 Task: Create a rule when a card is emailed into the board by anyone.
Action: Mouse pressed left at (487, 399)
Screenshot: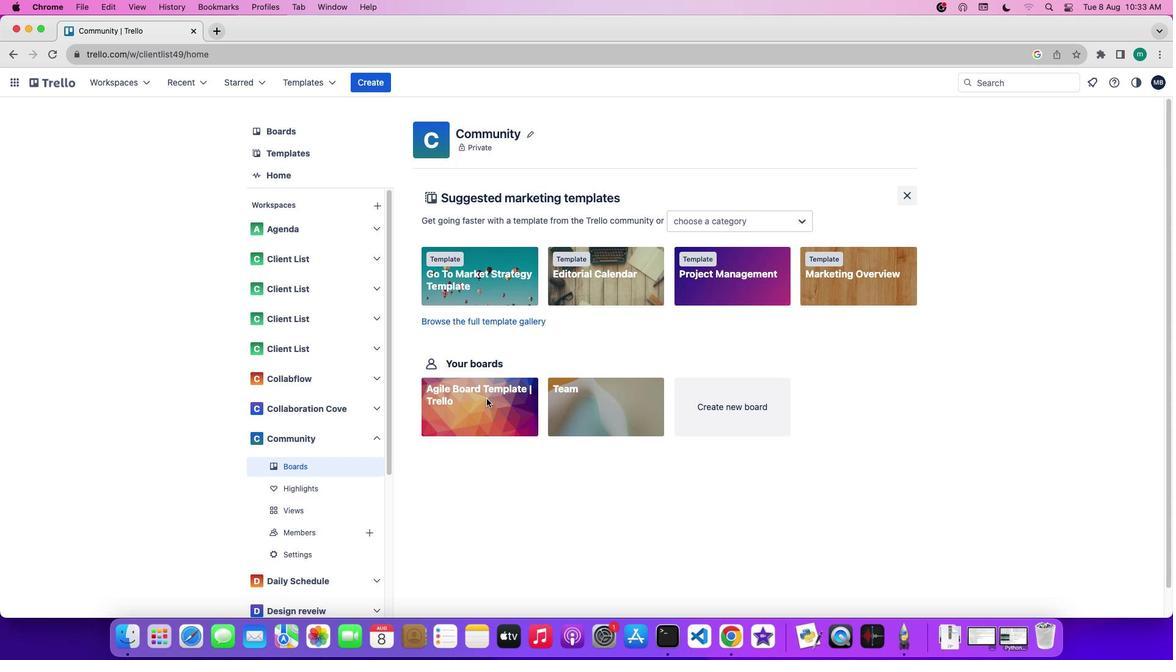
Action: Mouse pressed left at (487, 399)
Screenshot: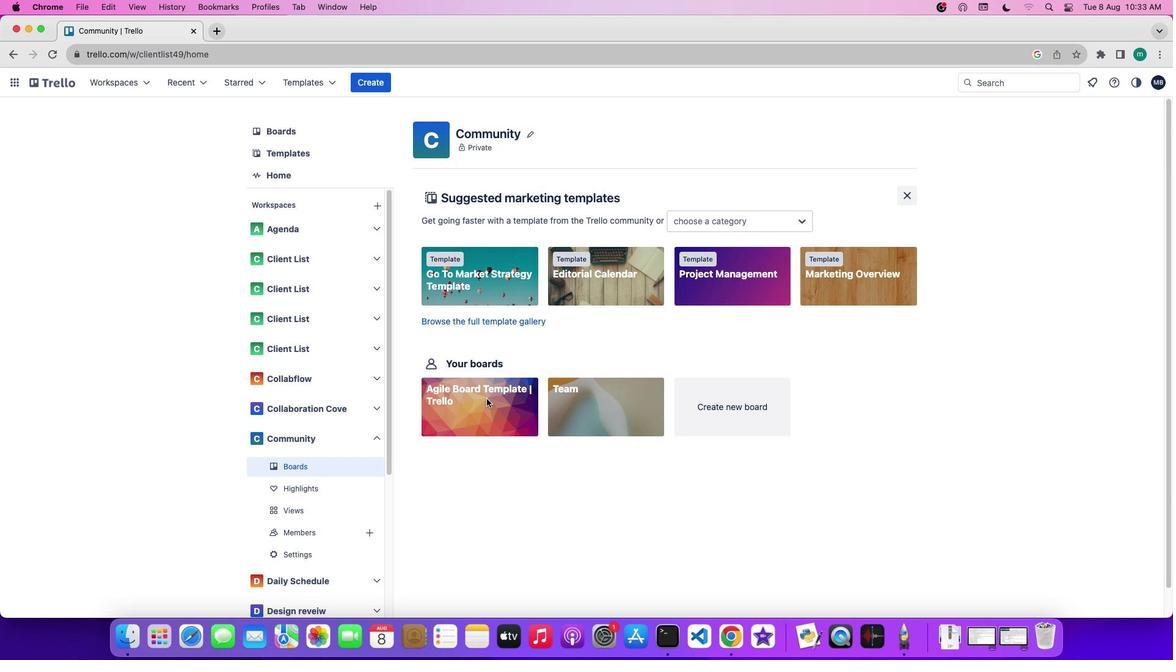 
Action: Mouse moved to (1074, 277)
Screenshot: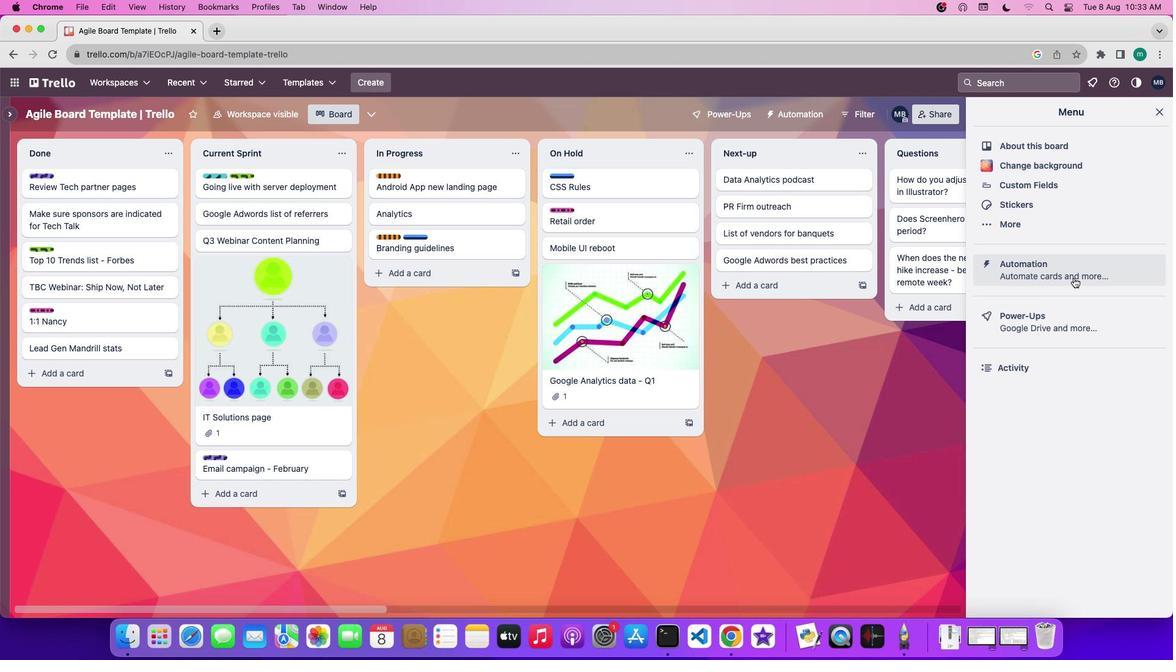 
Action: Mouse pressed left at (1074, 277)
Screenshot: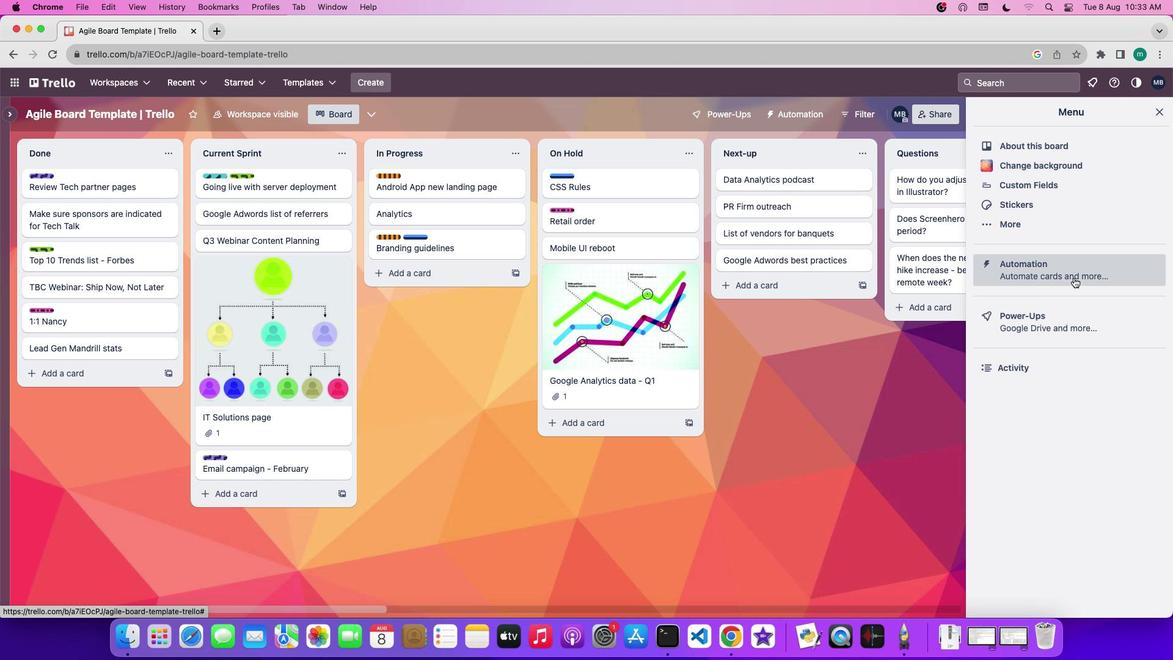 
Action: Mouse moved to (64, 215)
Screenshot: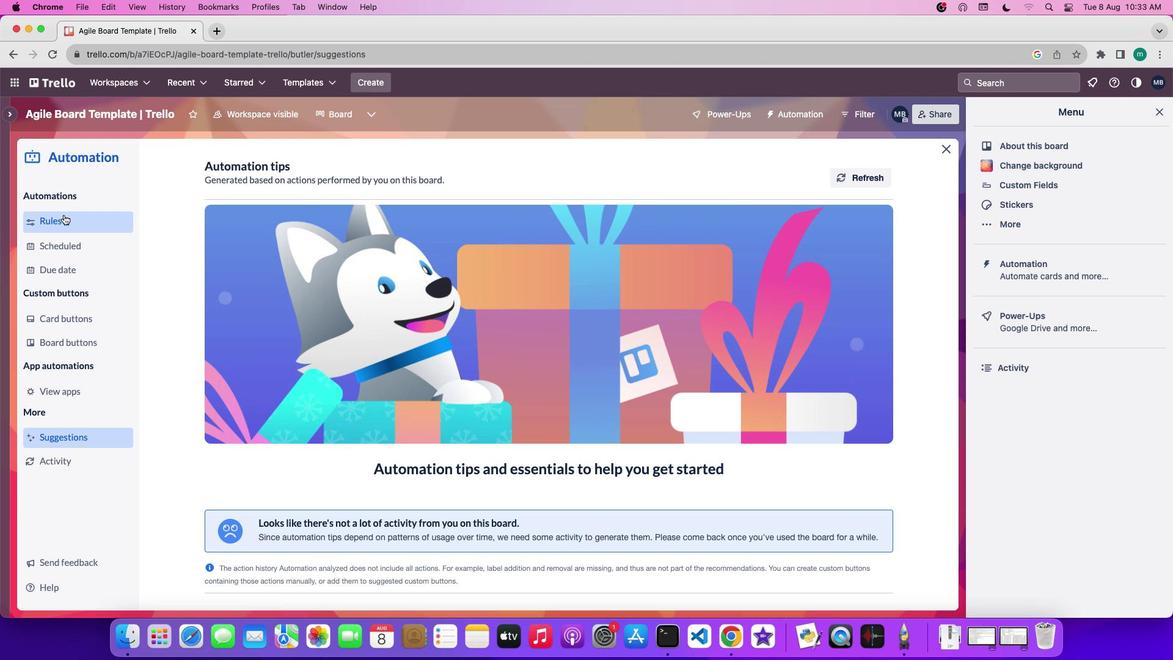 
Action: Mouse pressed left at (64, 215)
Screenshot: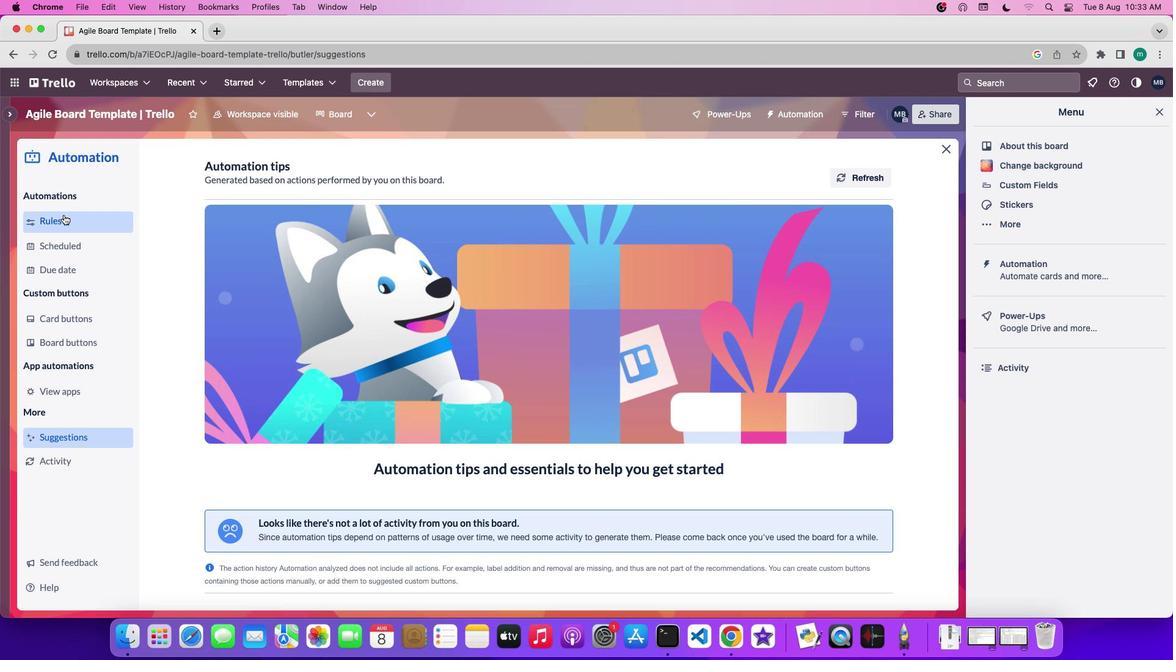 
Action: Mouse moved to (780, 171)
Screenshot: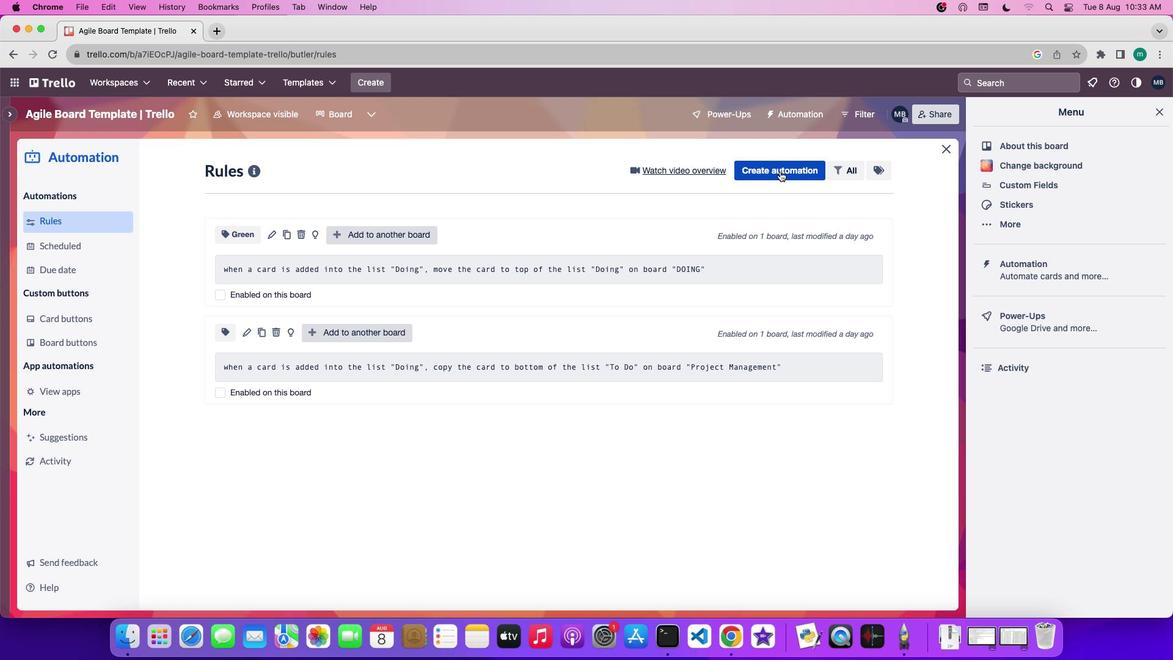
Action: Mouse pressed left at (780, 171)
Screenshot: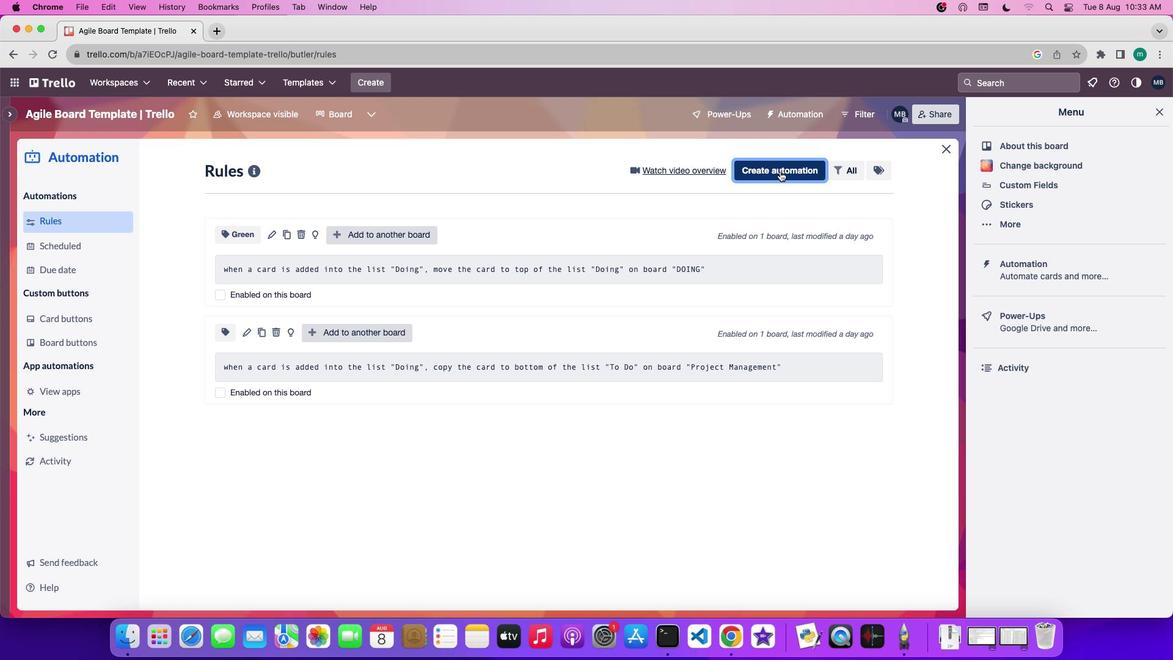 
Action: Mouse moved to (525, 369)
Screenshot: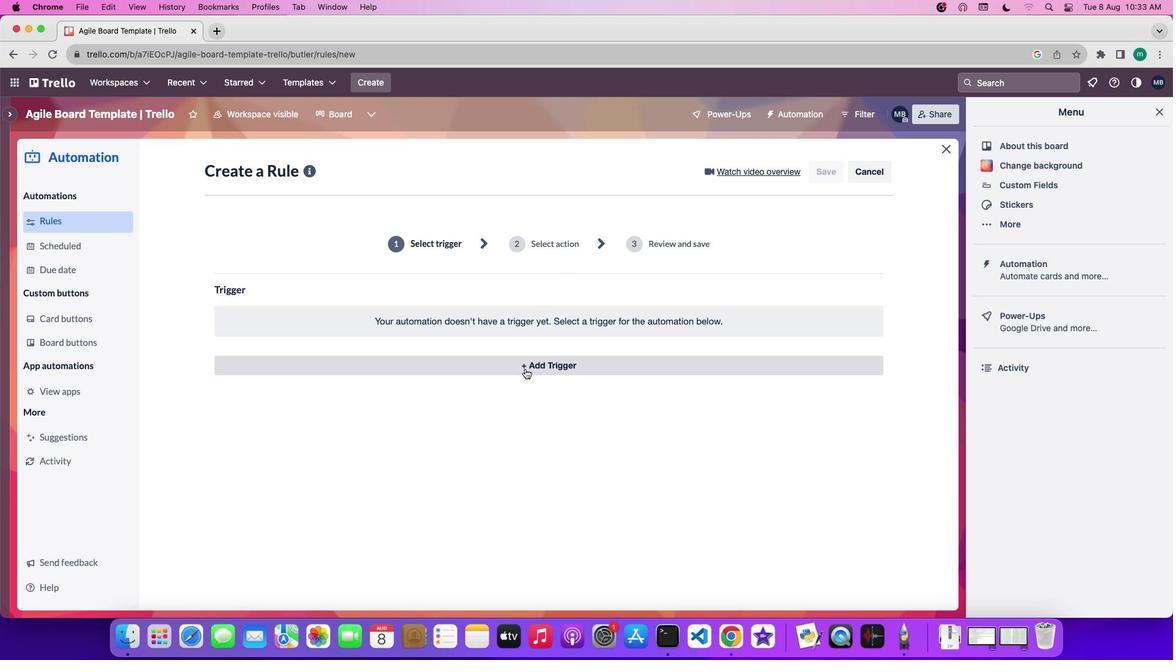 
Action: Mouse pressed left at (525, 369)
Screenshot: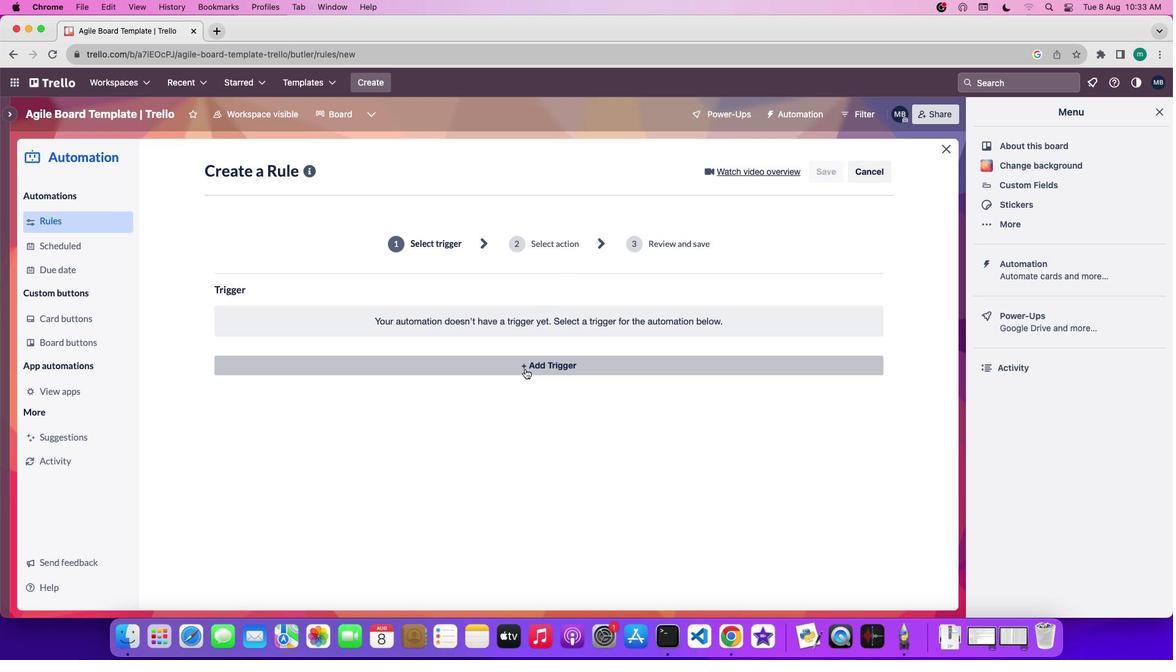 
Action: Mouse moved to (276, 459)
Screenshot: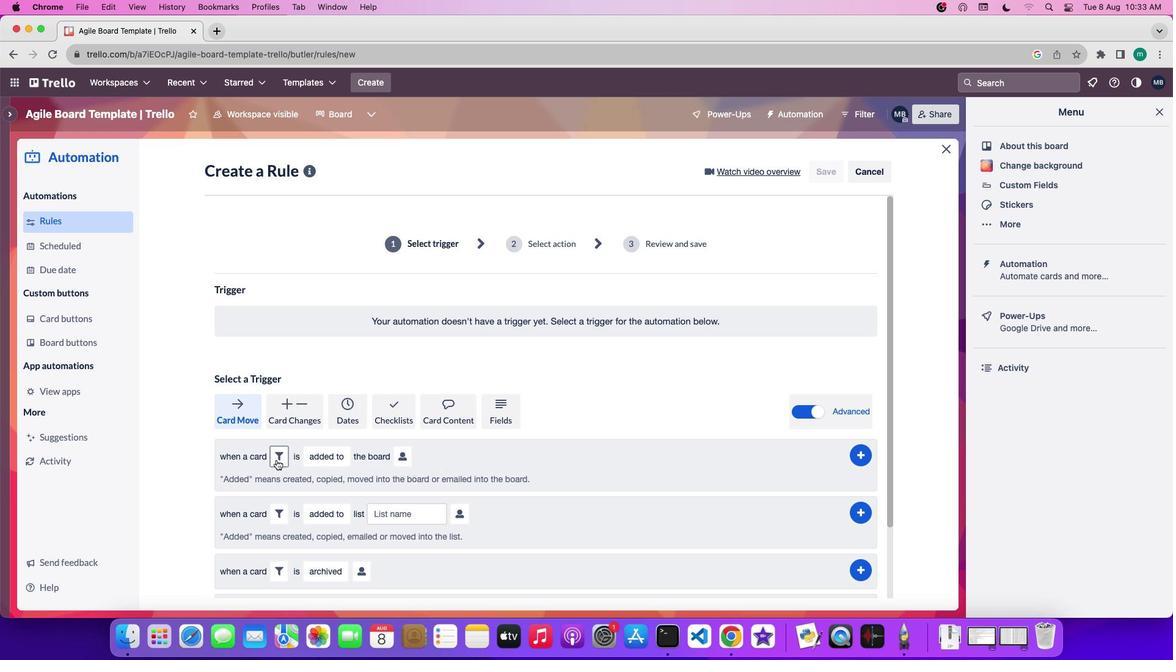 
Action: Mouse pressed left at (276, 459)
Screenshot: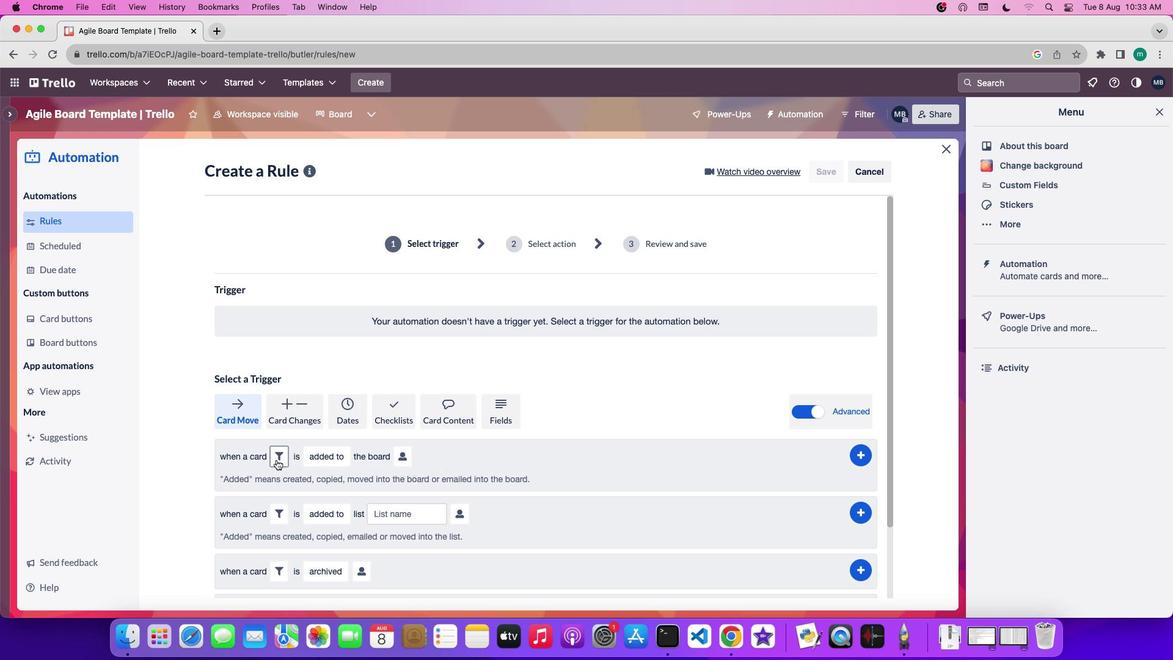 
Action: Mouse moved to (316, 519)
Screenshot: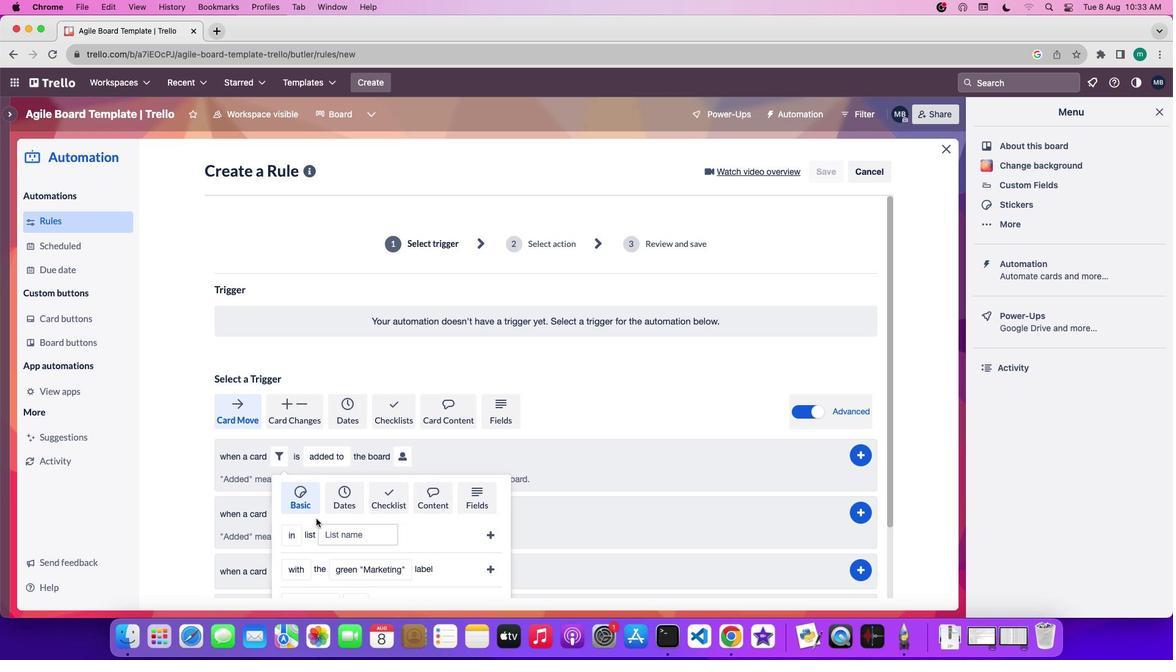 
Action: Mouse scrolled (316, 519) with delta (0, 0)
Screenshot: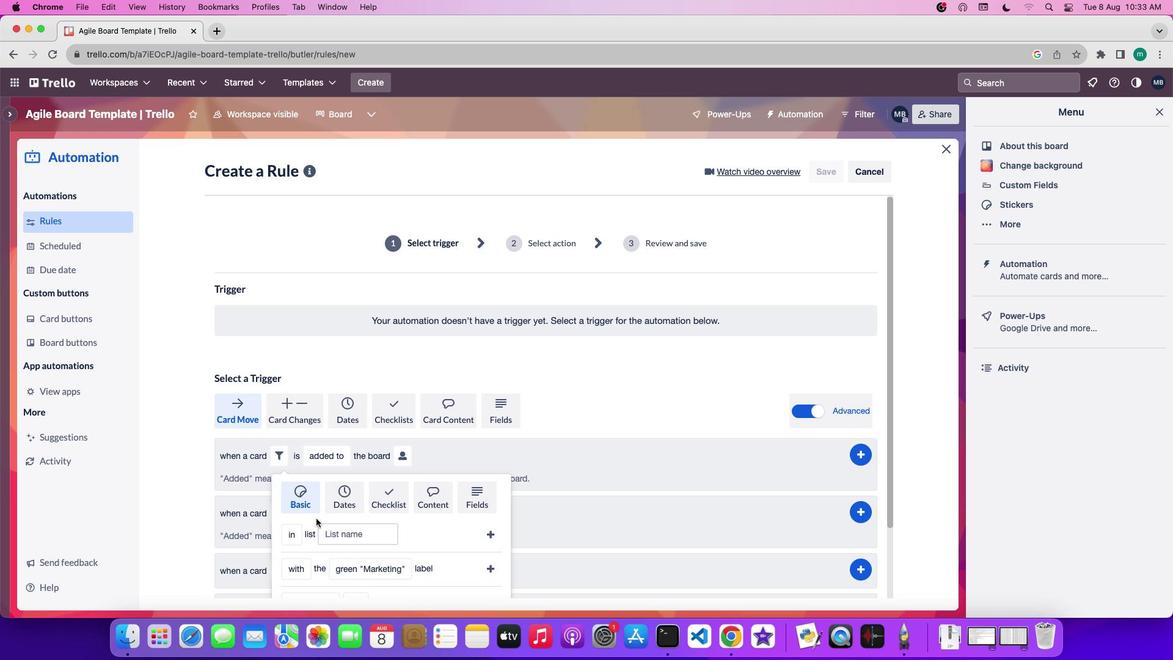 
Action: Mouse scrolled (316, 519) with delta (0, 0)
Screenshot: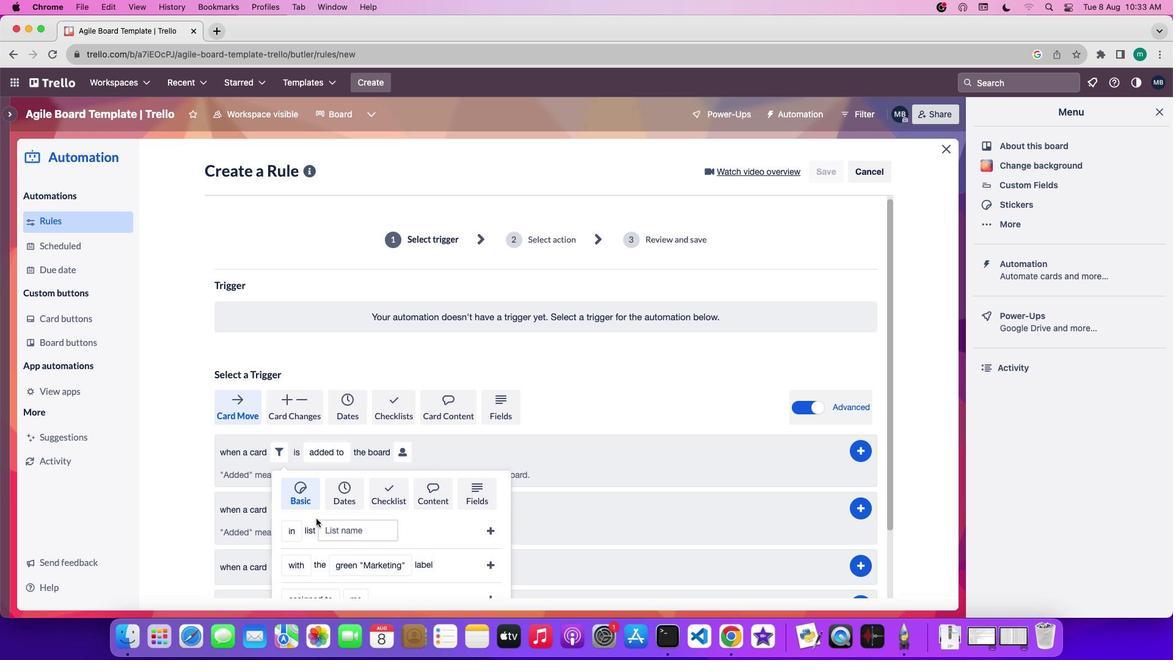 
Action: Mouse scrolled (316, 519) with delta (0, 0)
Screenshot: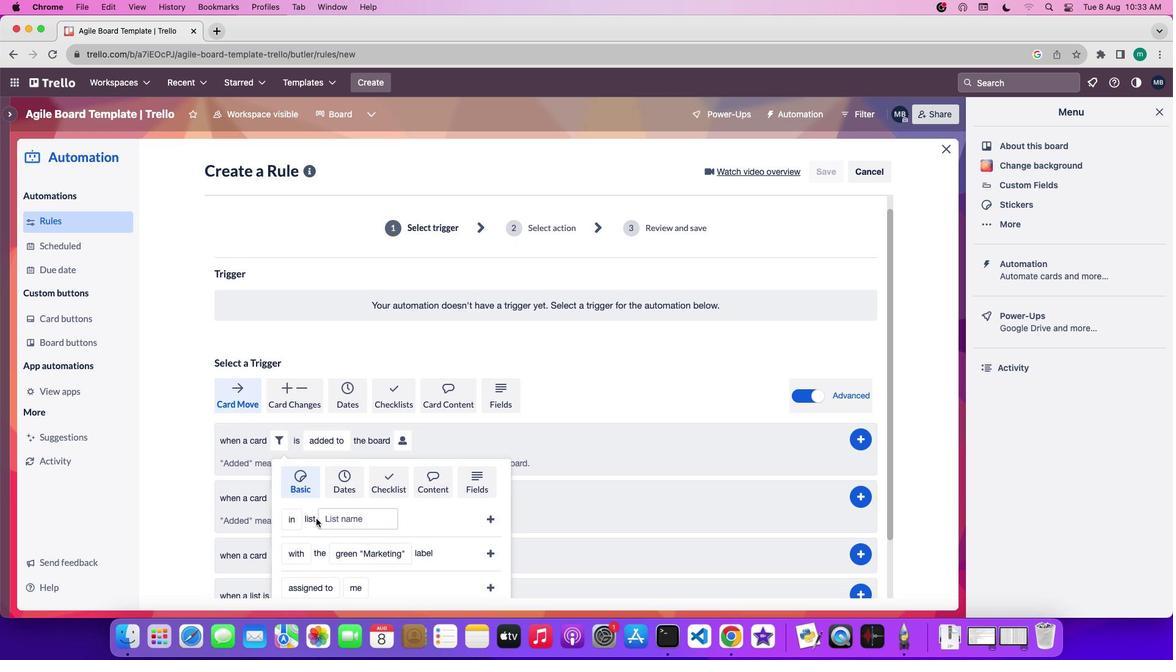 
Action: Mouse moved to (319, 410)
Screenshot: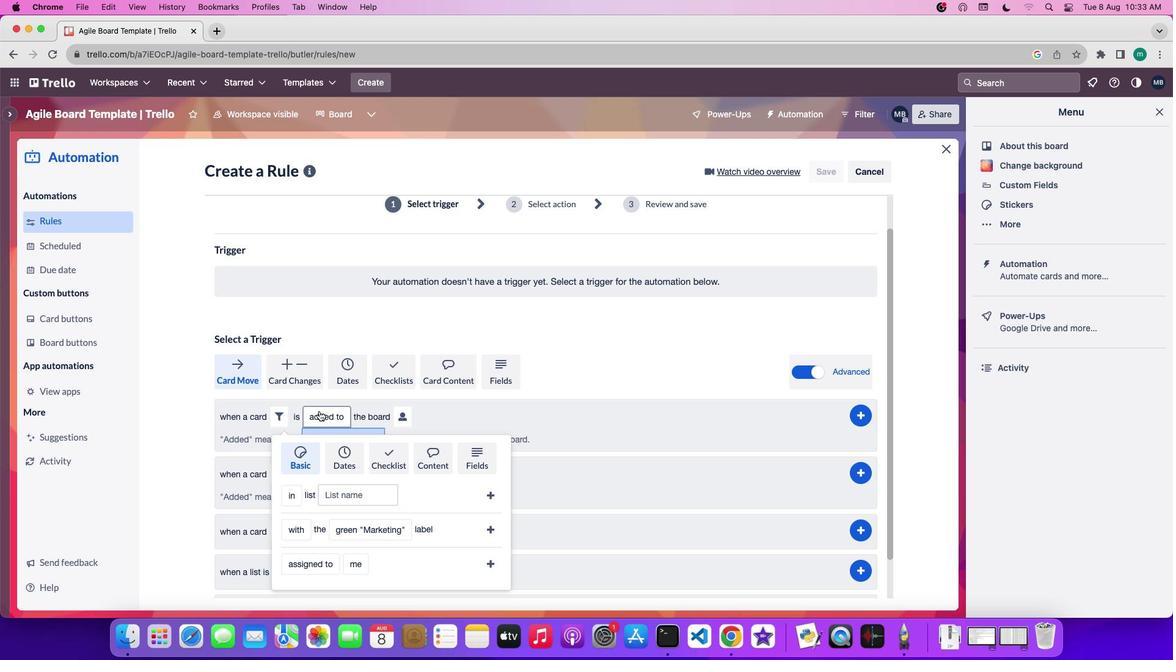 
Action: Mouse pressed left at (319, 410)
Screenshot: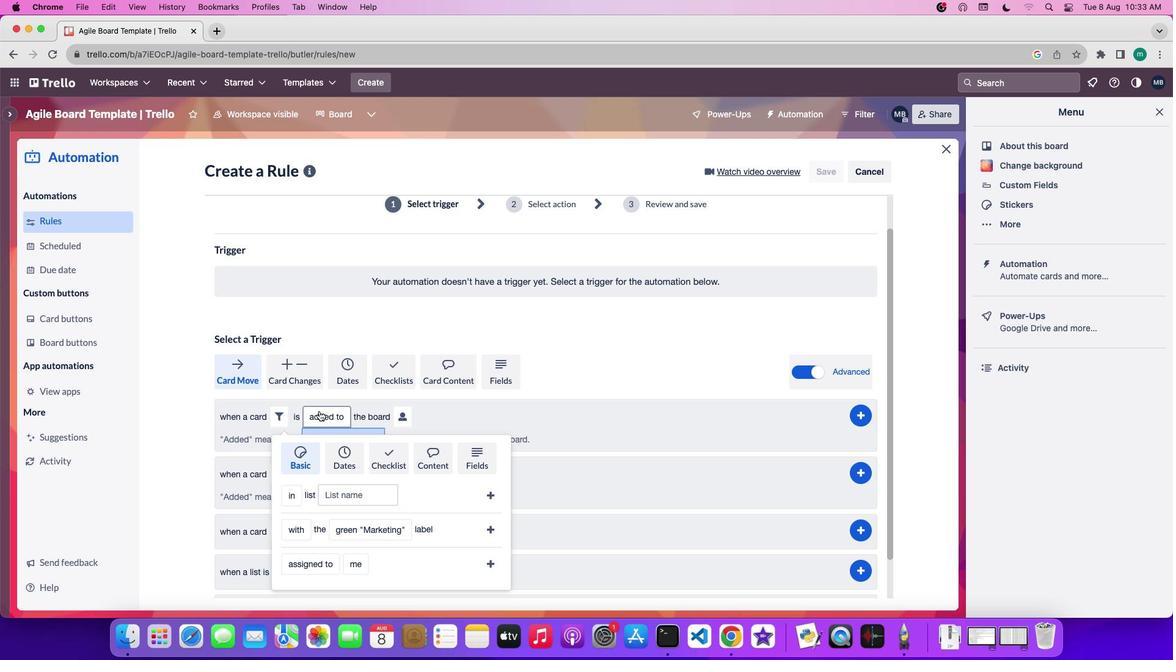
Action: Mouse moved to (324, 489)
Screenshot: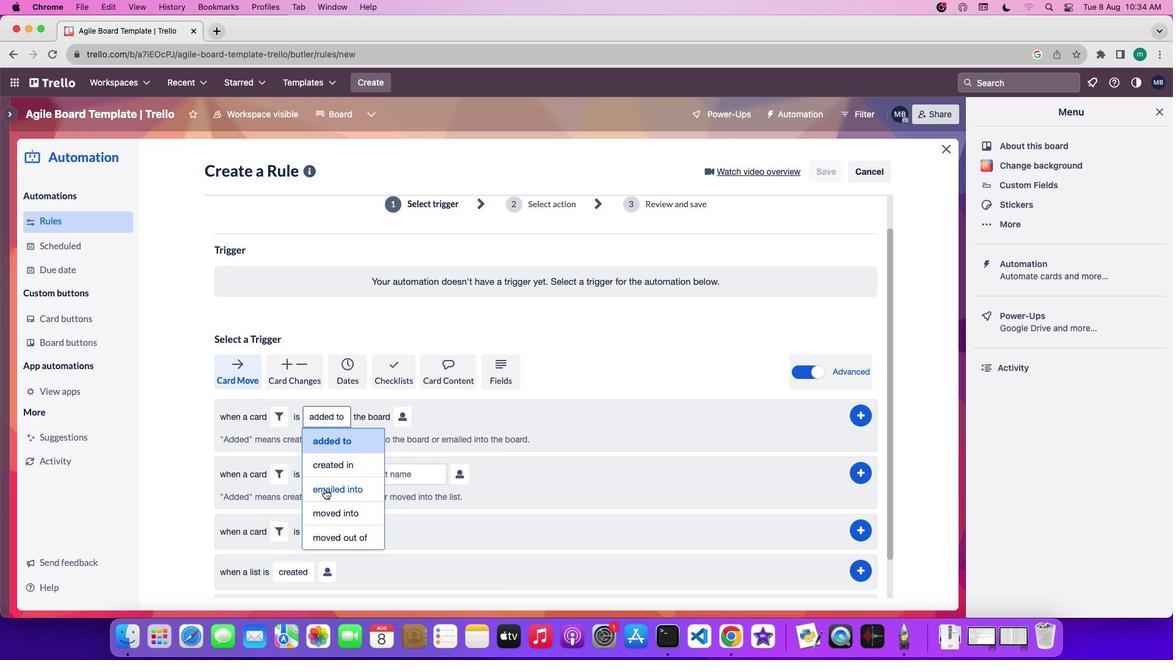 
Action: Mouse pressed left at (324, 489)
Screenshot: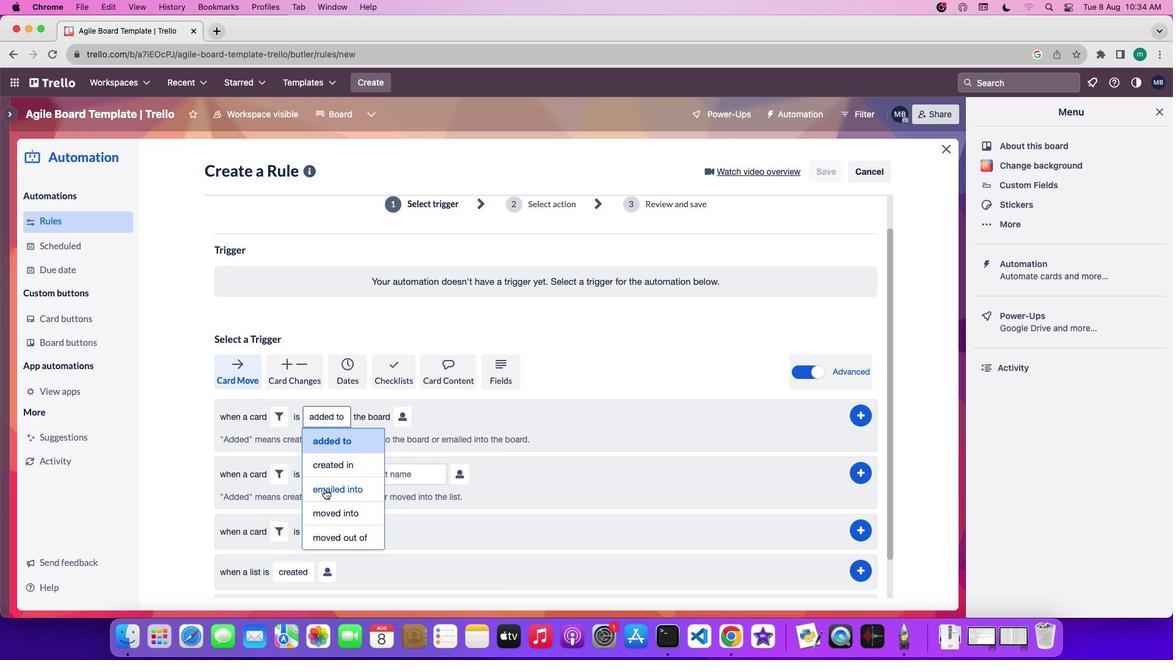 
Action: Mouse moved to (413, 415)
Screenshot: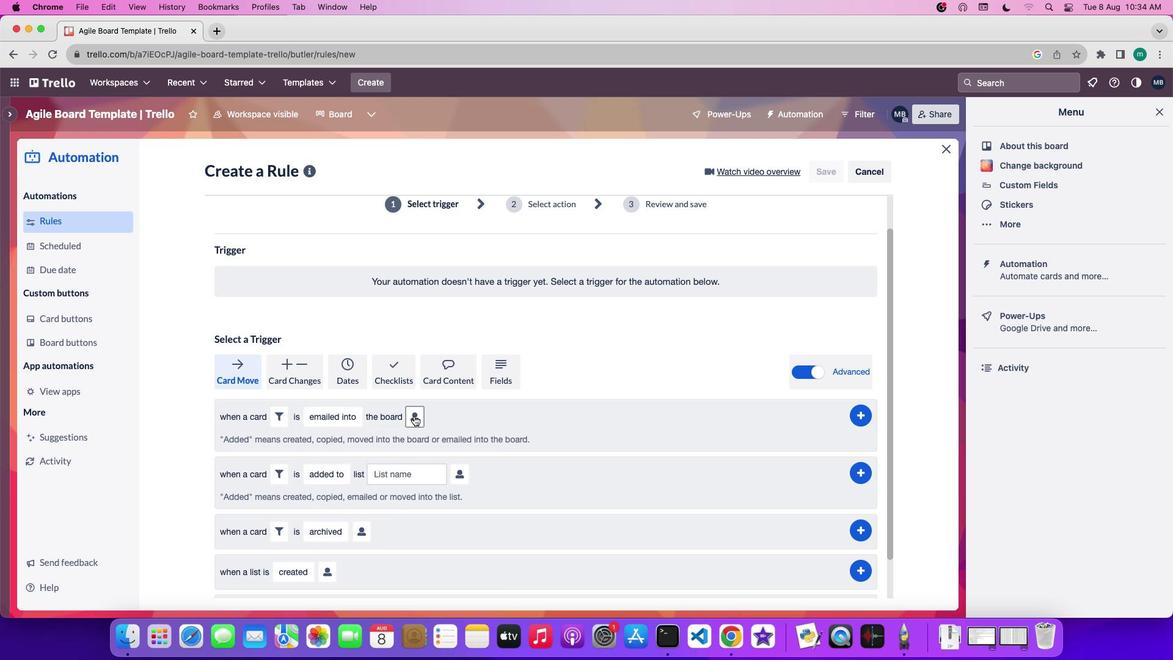 
Action: Mouse pressed left at (413, 415)
Screenshot: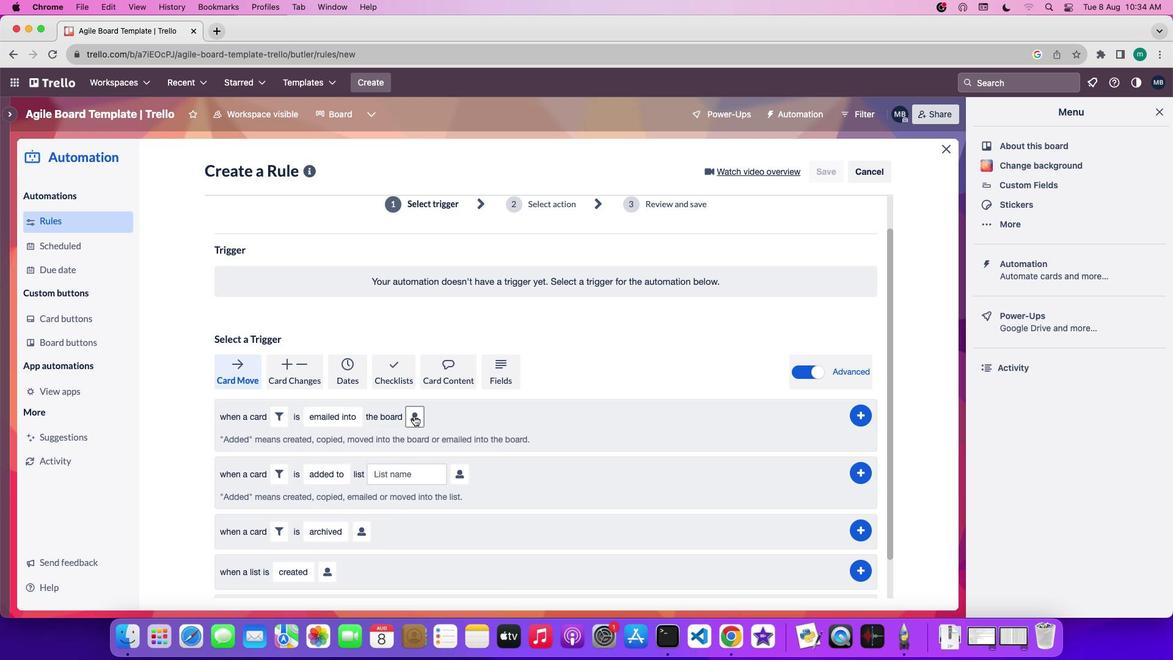 
Action: Mouse moved to (454, 464)
Screenshot: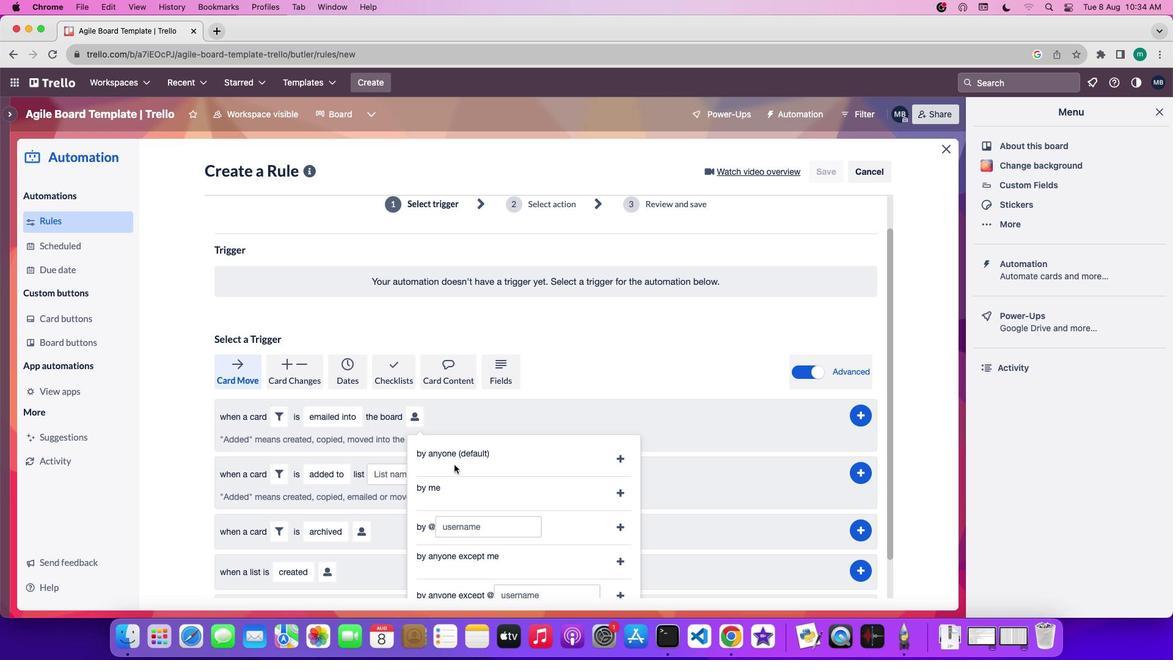 
Action: Mouse pressed left at (454, 464)
Screenshot: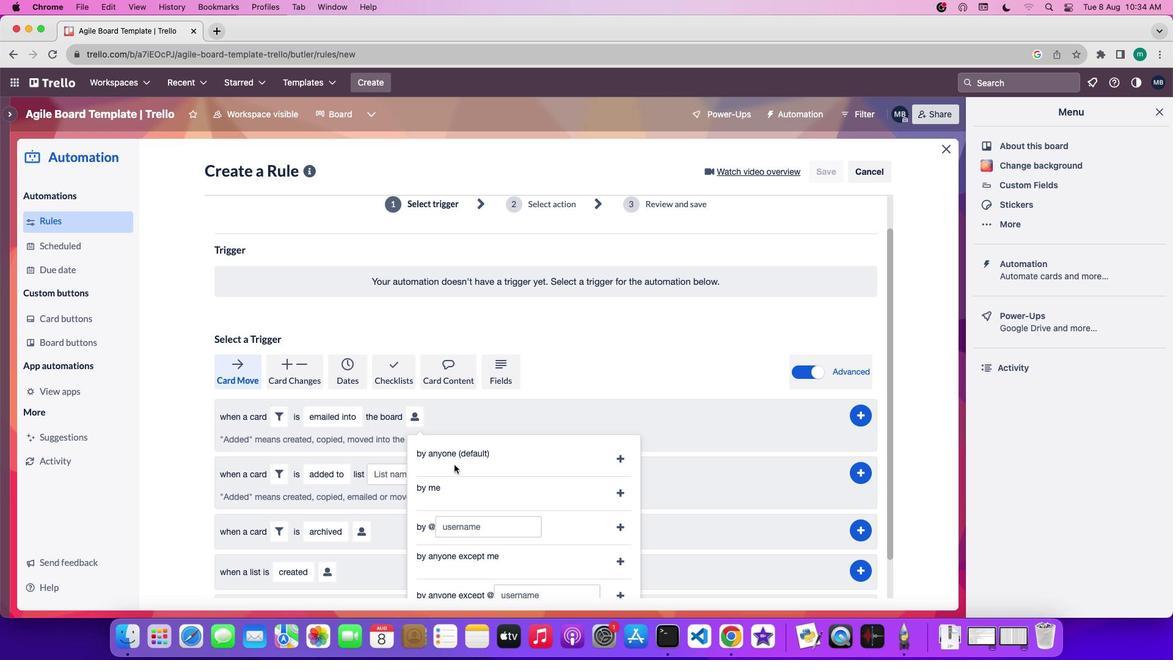 
Action: Mouse moved to (459, 455)
Screenshot: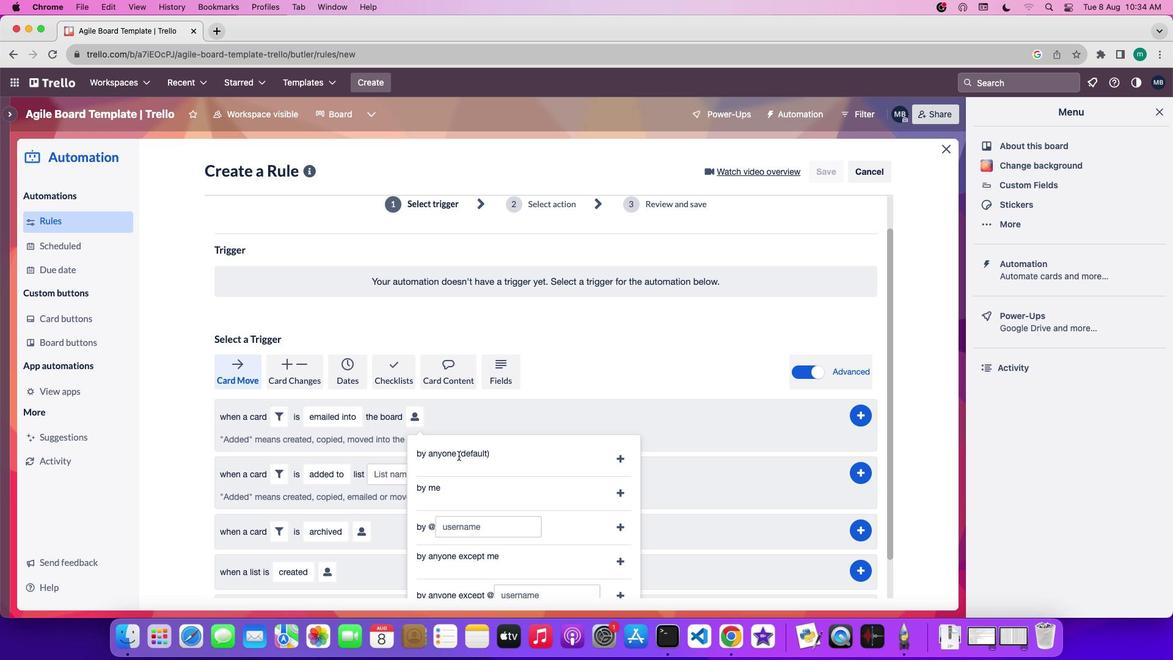 
Action: Mouse pressed left at (459, 455)
Screenshot: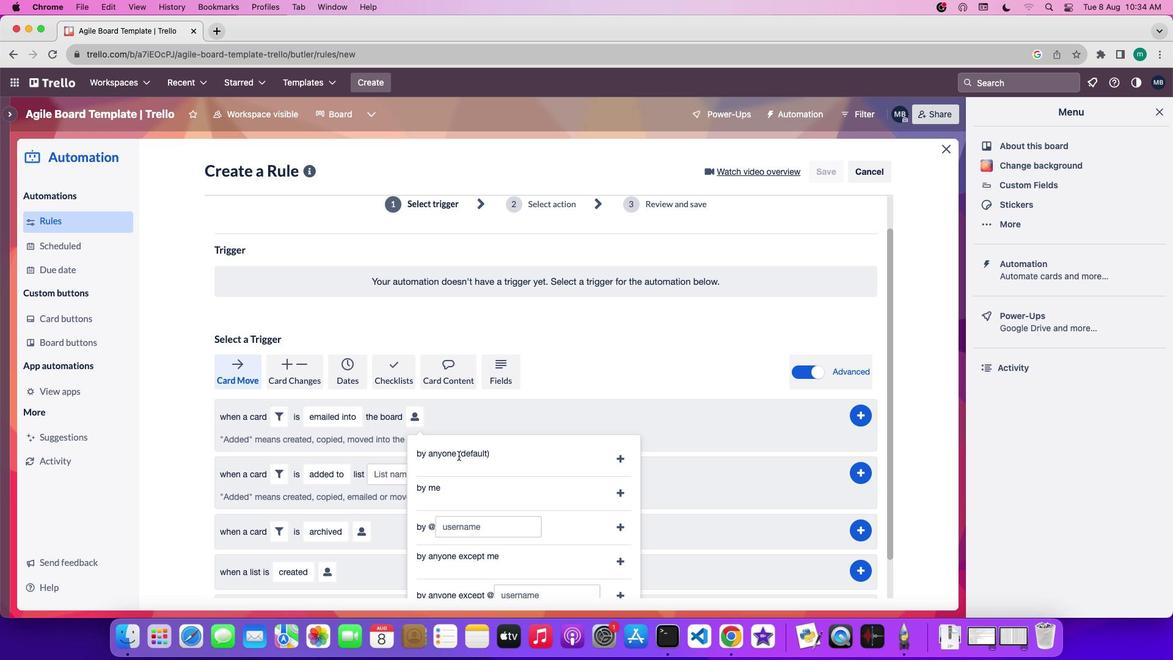
Action: Mouse moved to (618, 459)
Screenshot: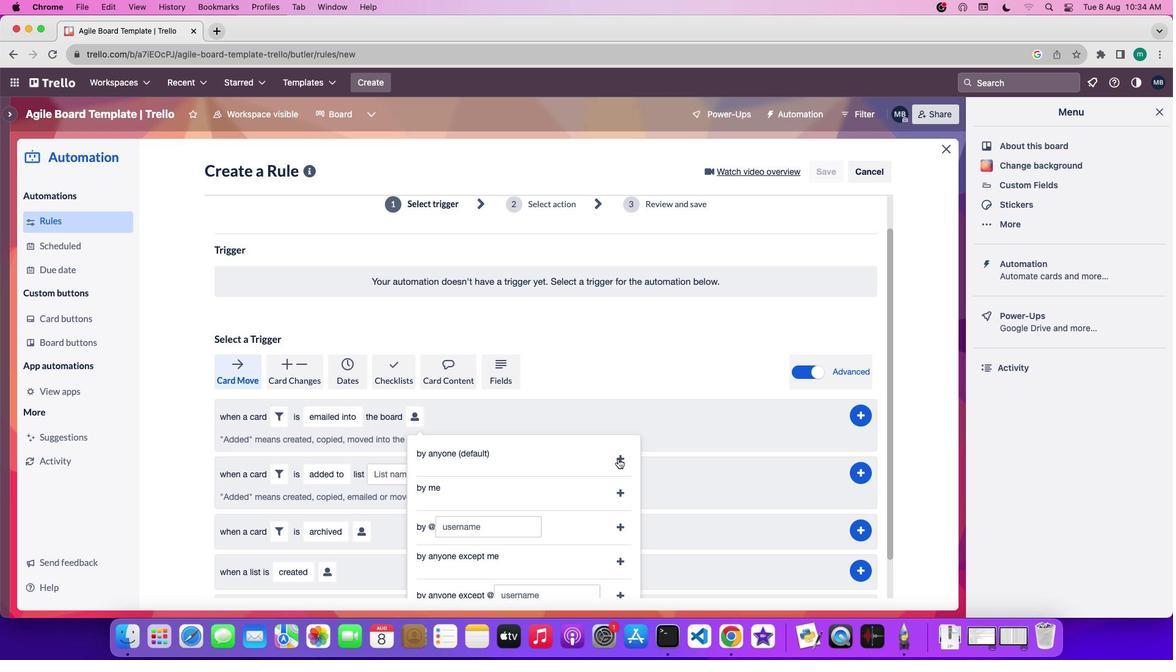 
Action: Mouse pressed left at (618, 459)
Screenshot: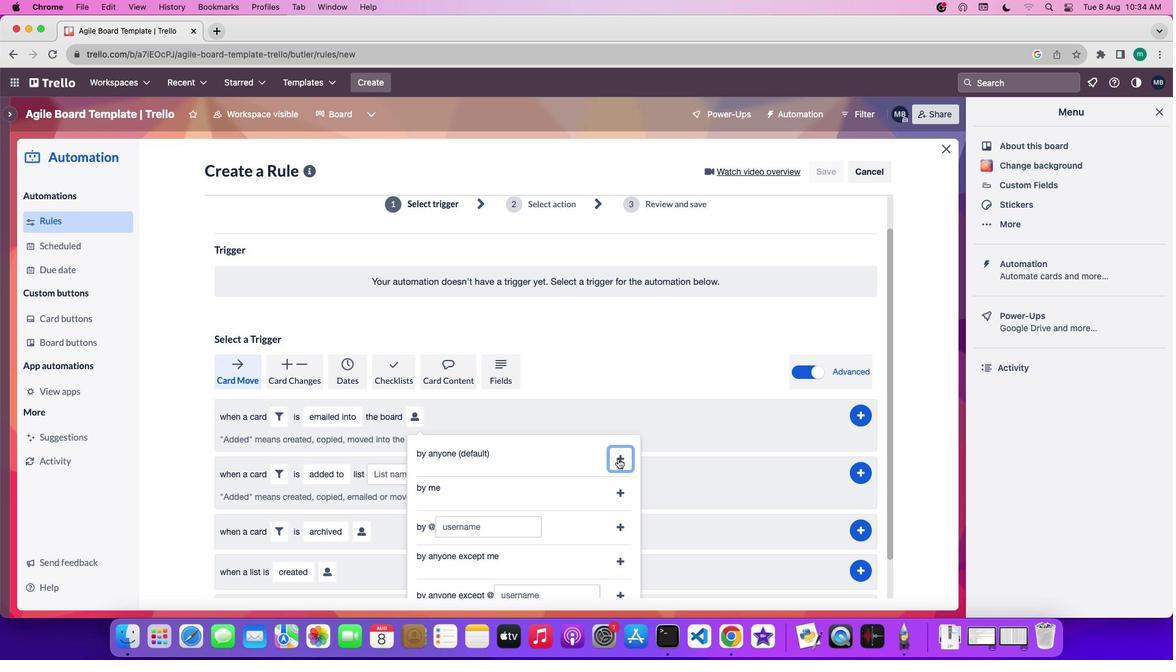 
Action: Mouse moved to (679, 427)
Screenshot: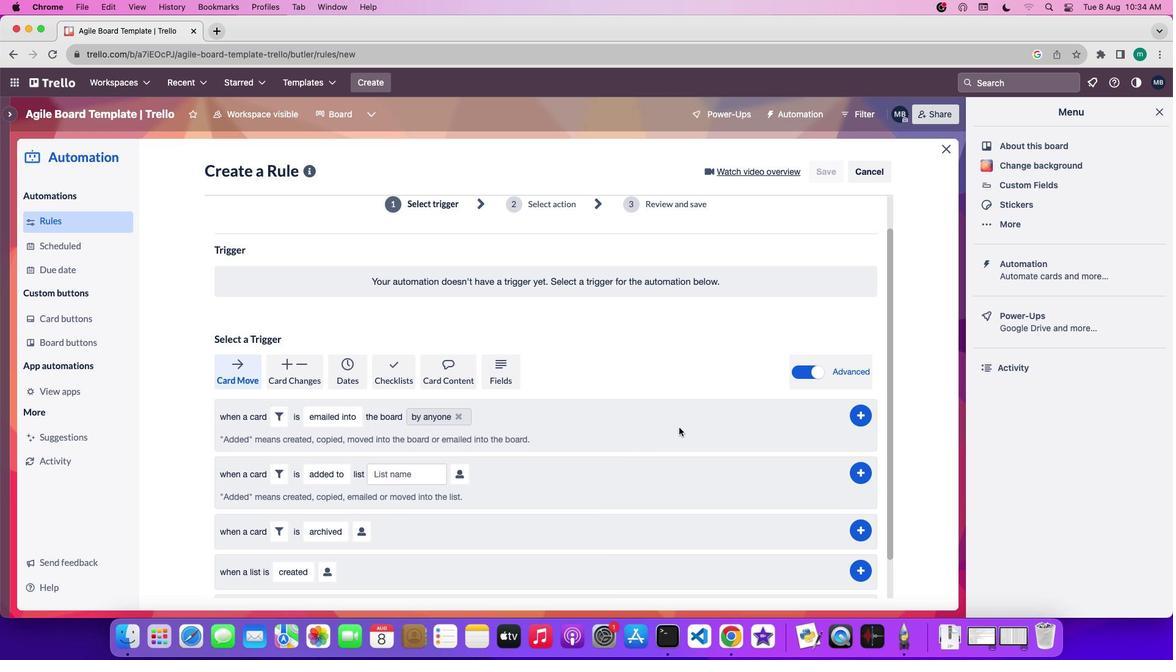 
